 Task: Plan a visit to the science museum on the 12th at 12:00 PM.
Action: Mouse moved to (199, 278)
Screenshot: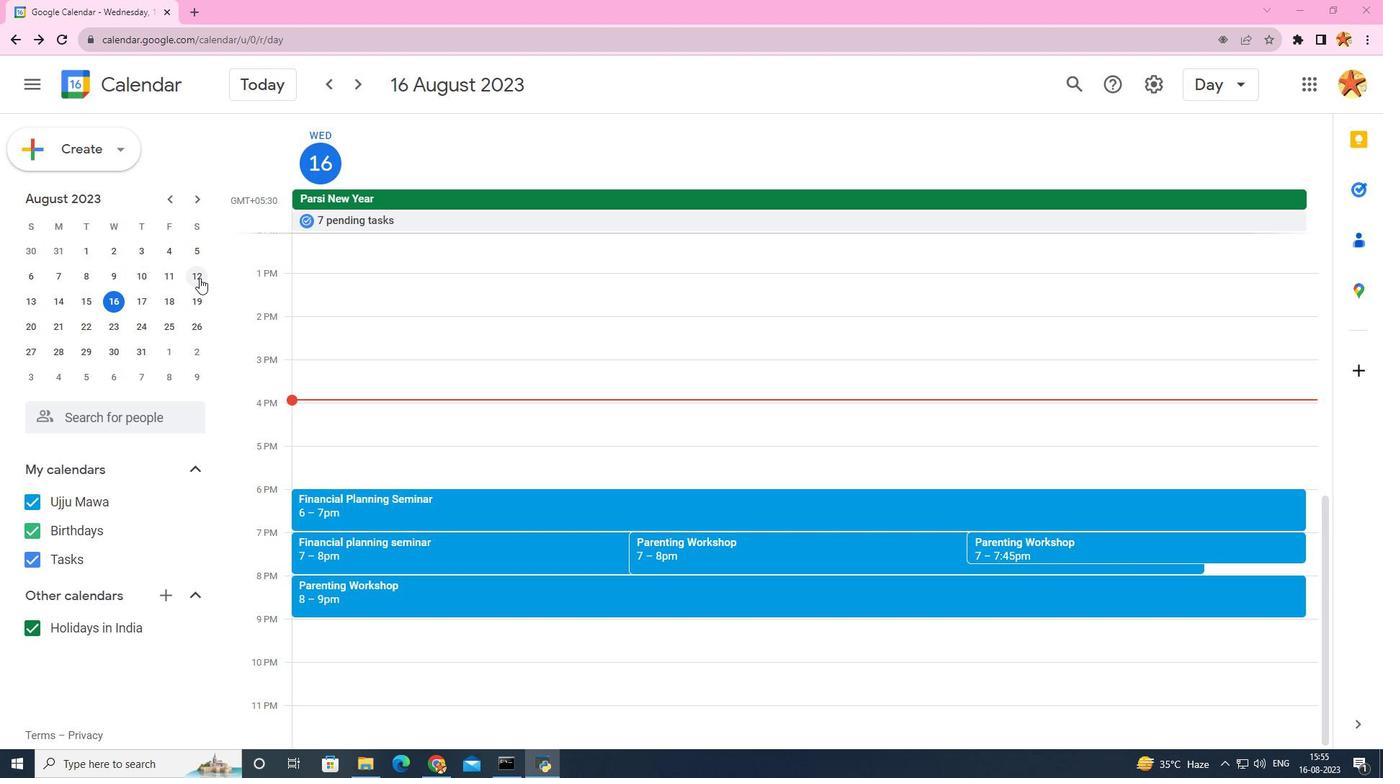 
Action: Mouse pressed left at (199, 278)
Screenshot: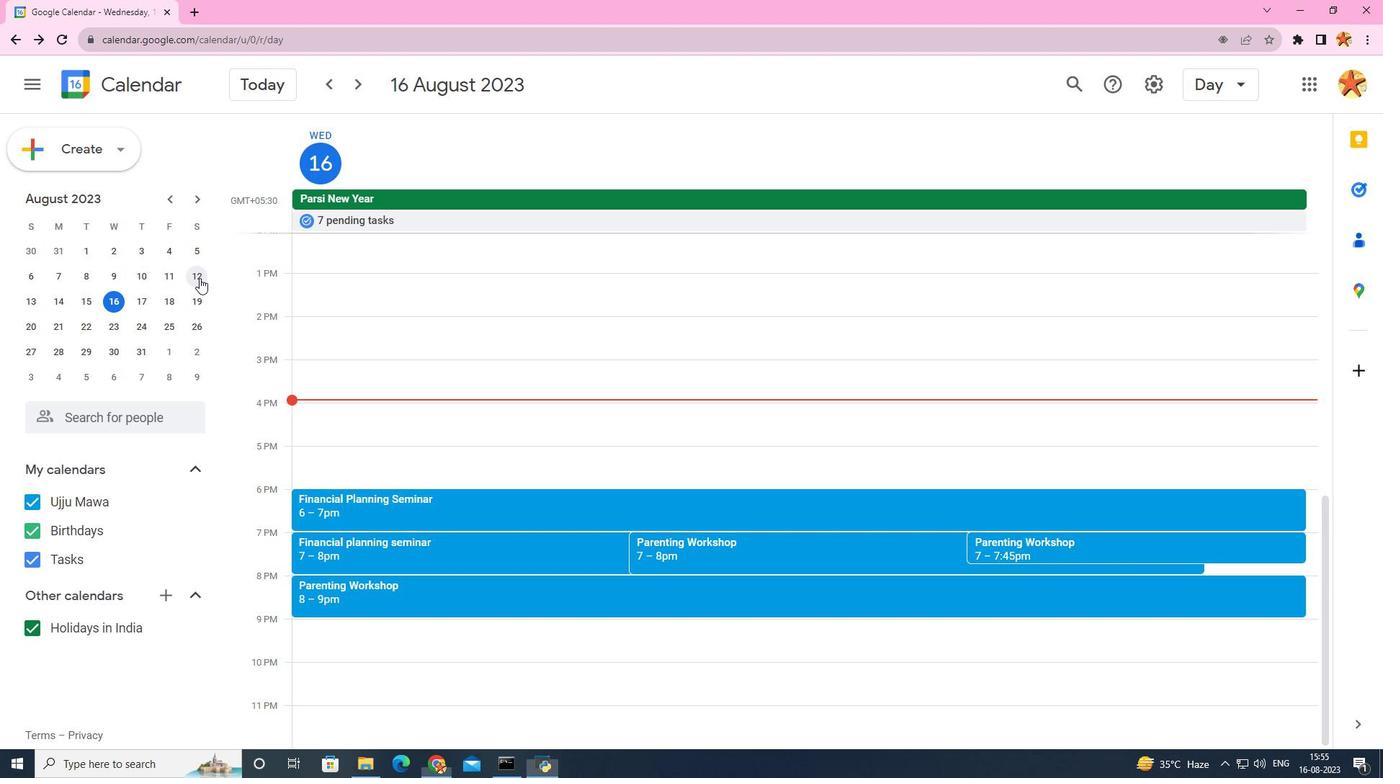 
Action: Mouse moved to (311, 395)
Screenshot: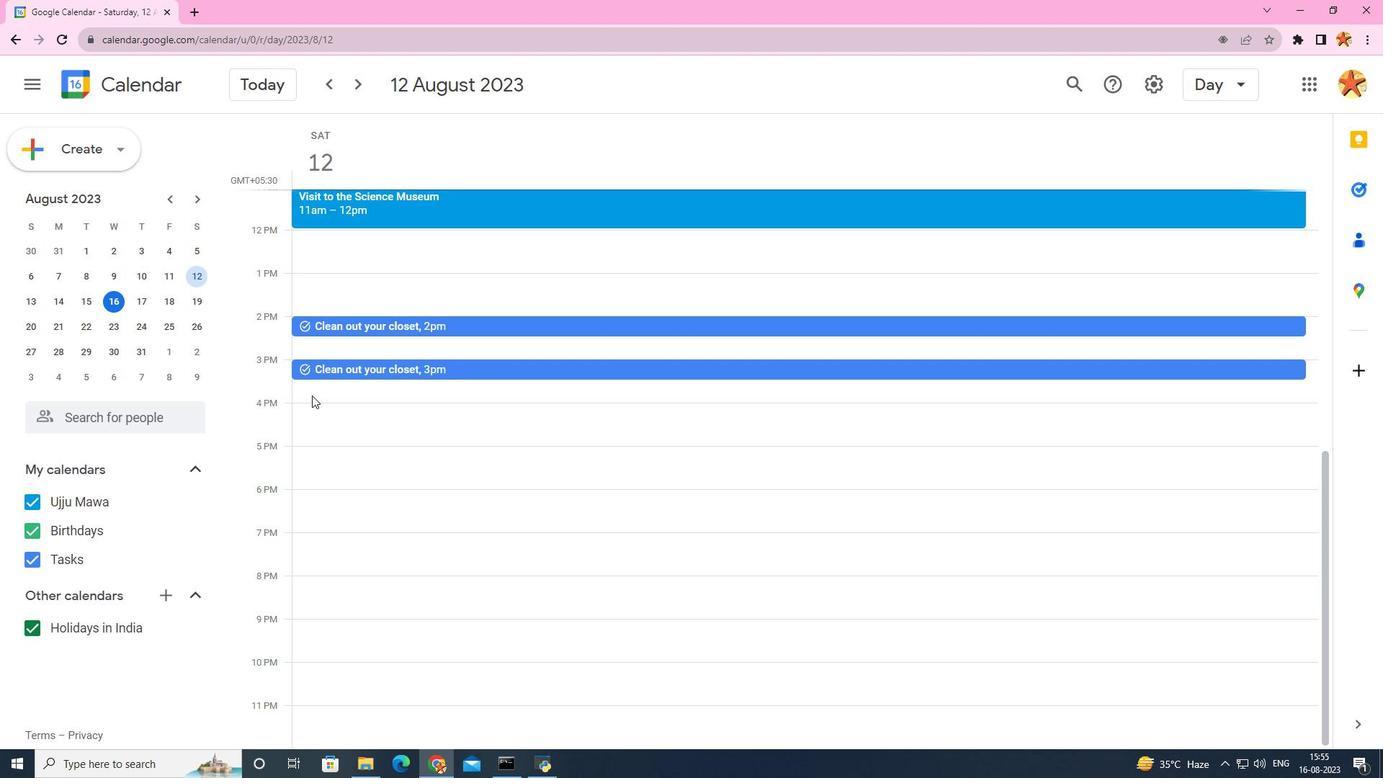 
Action: Mouse scrolled (311, 396) with delta (0, 0)
Screenshot: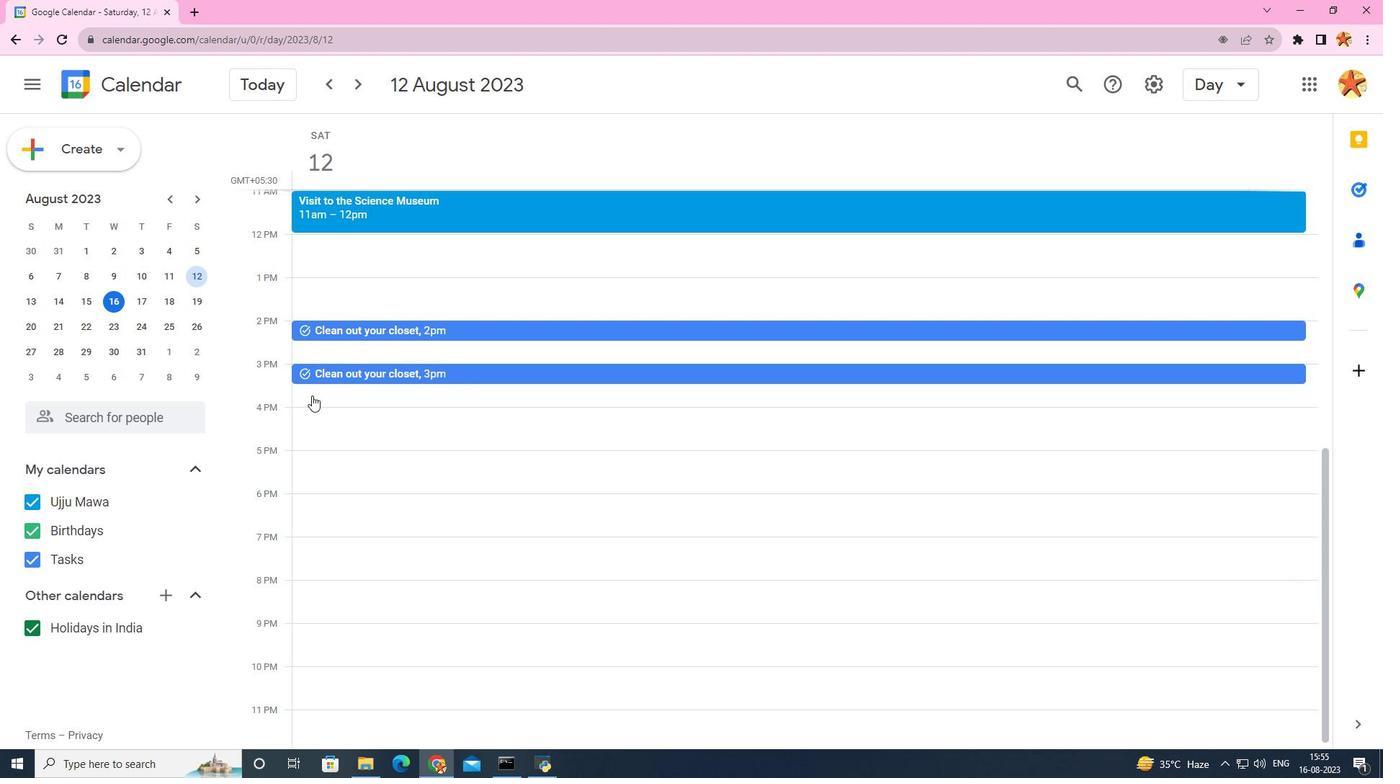
Action: Mouse scrolled (311, 396) with delta (0, 0)
Screenshot: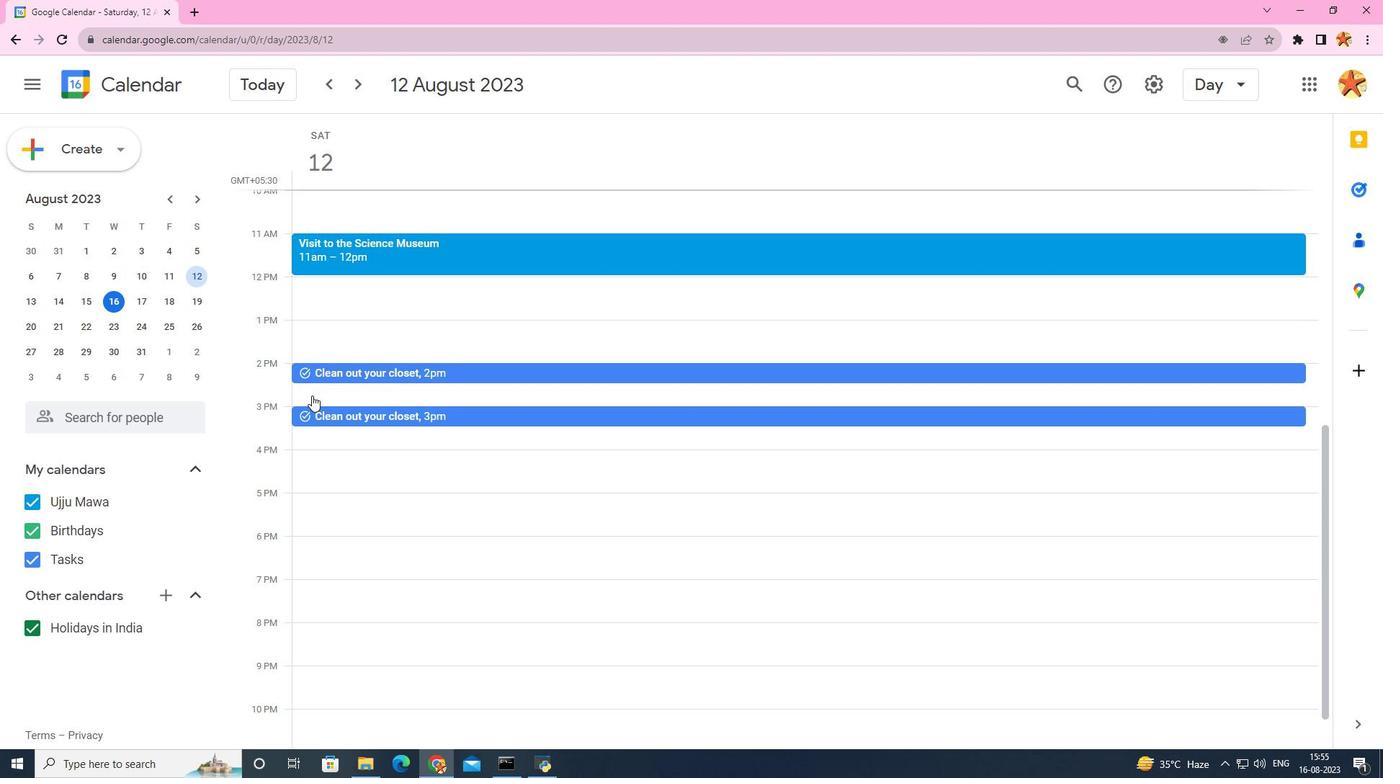 
Action: Mouse scrolled (311, 396) with delta (0, 0)
Screenshot: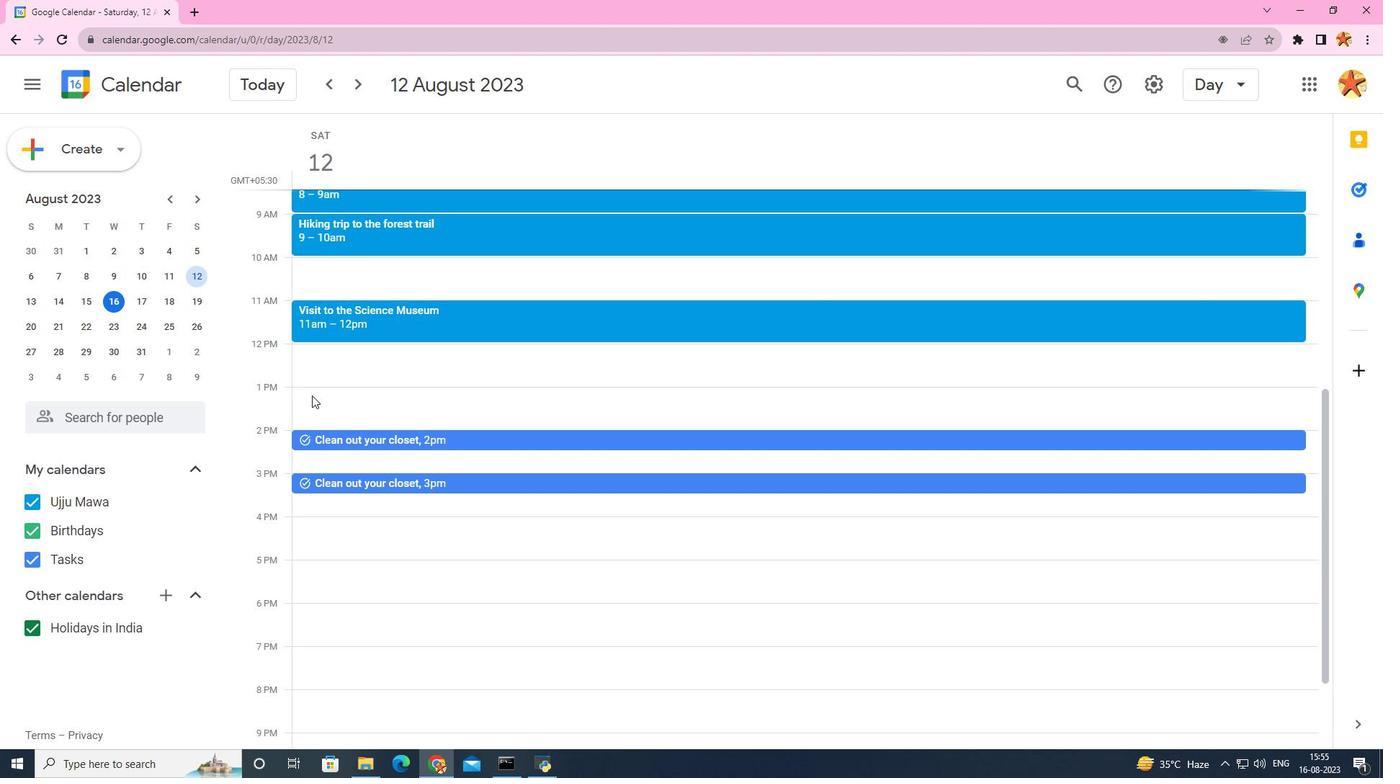 
Action: Mouse moved to (310, 453)
Screenshot: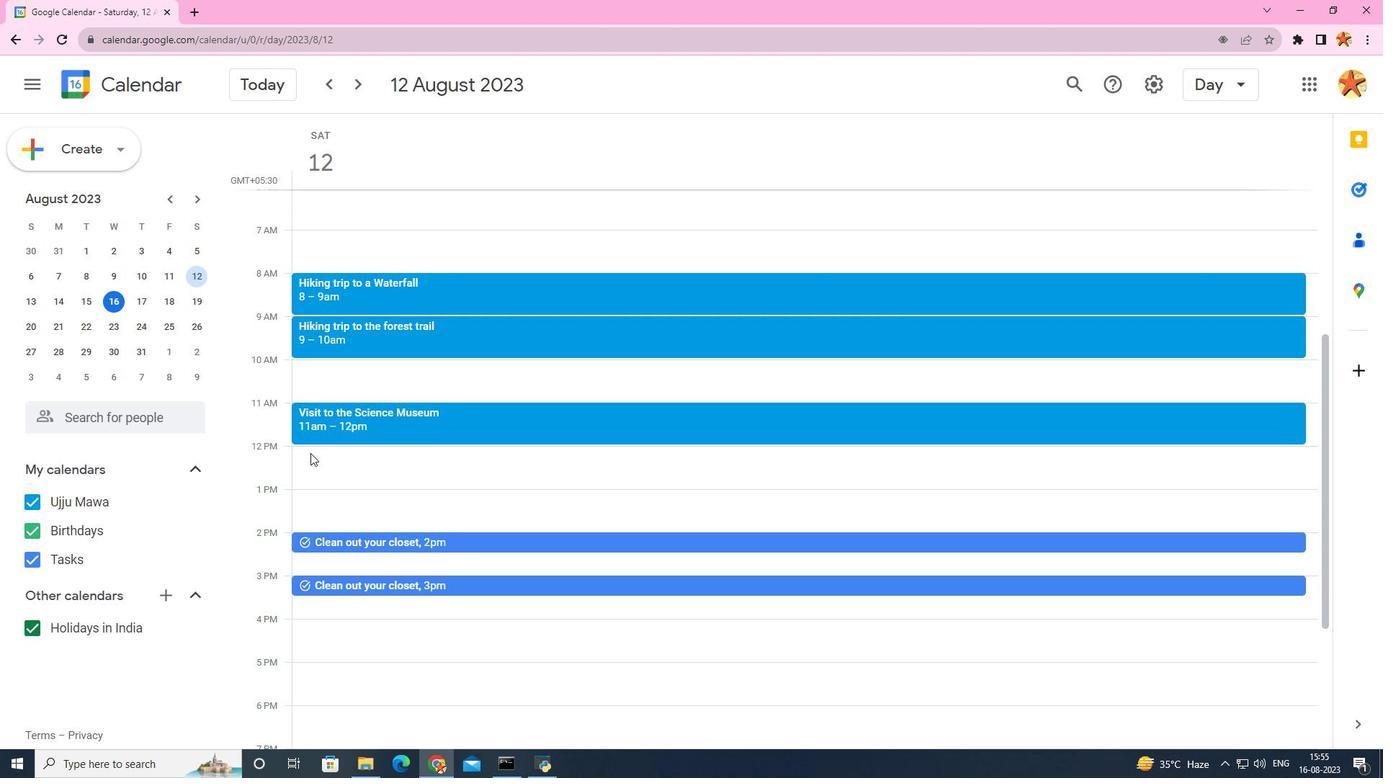 
Action: Mouse pressed left at (310, 453)
Screenshot: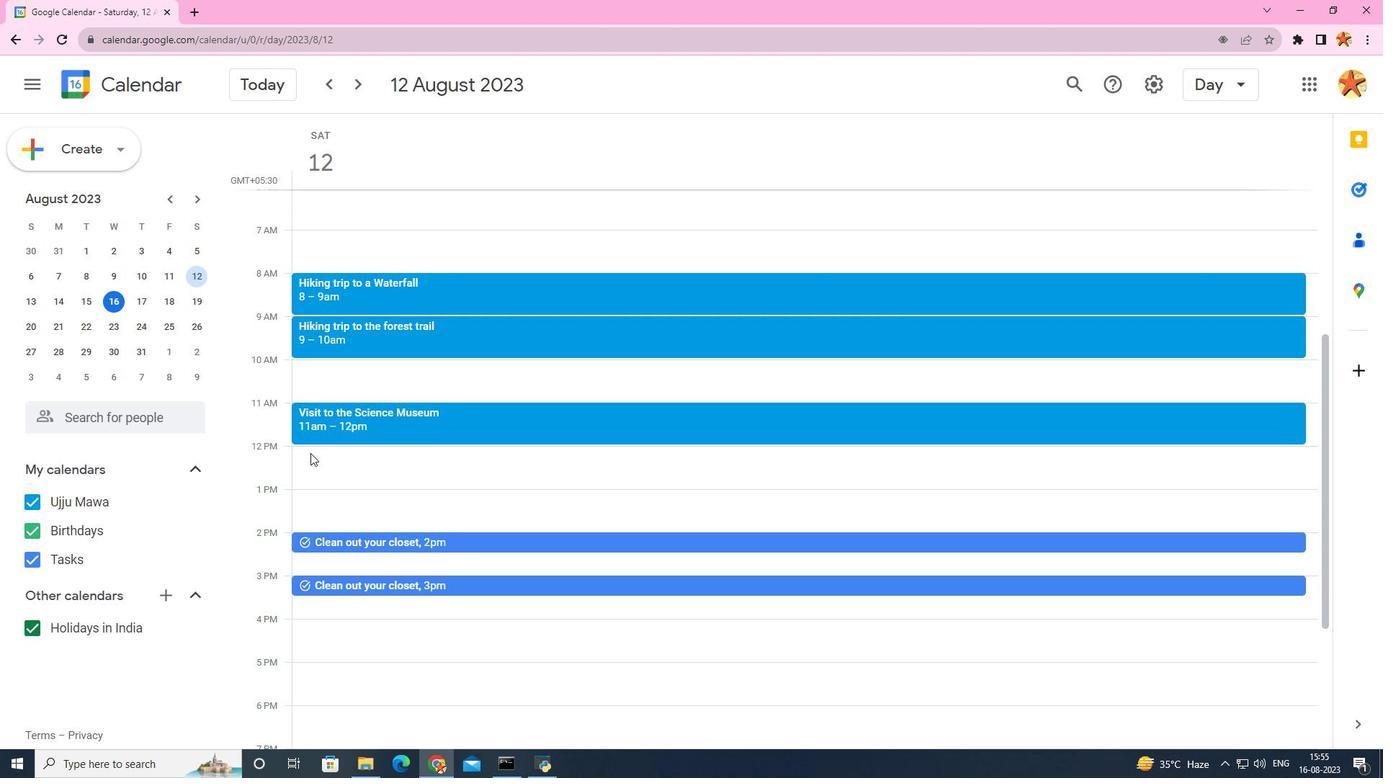 
Action: Mouse moved to (716, 221)
Screenshot: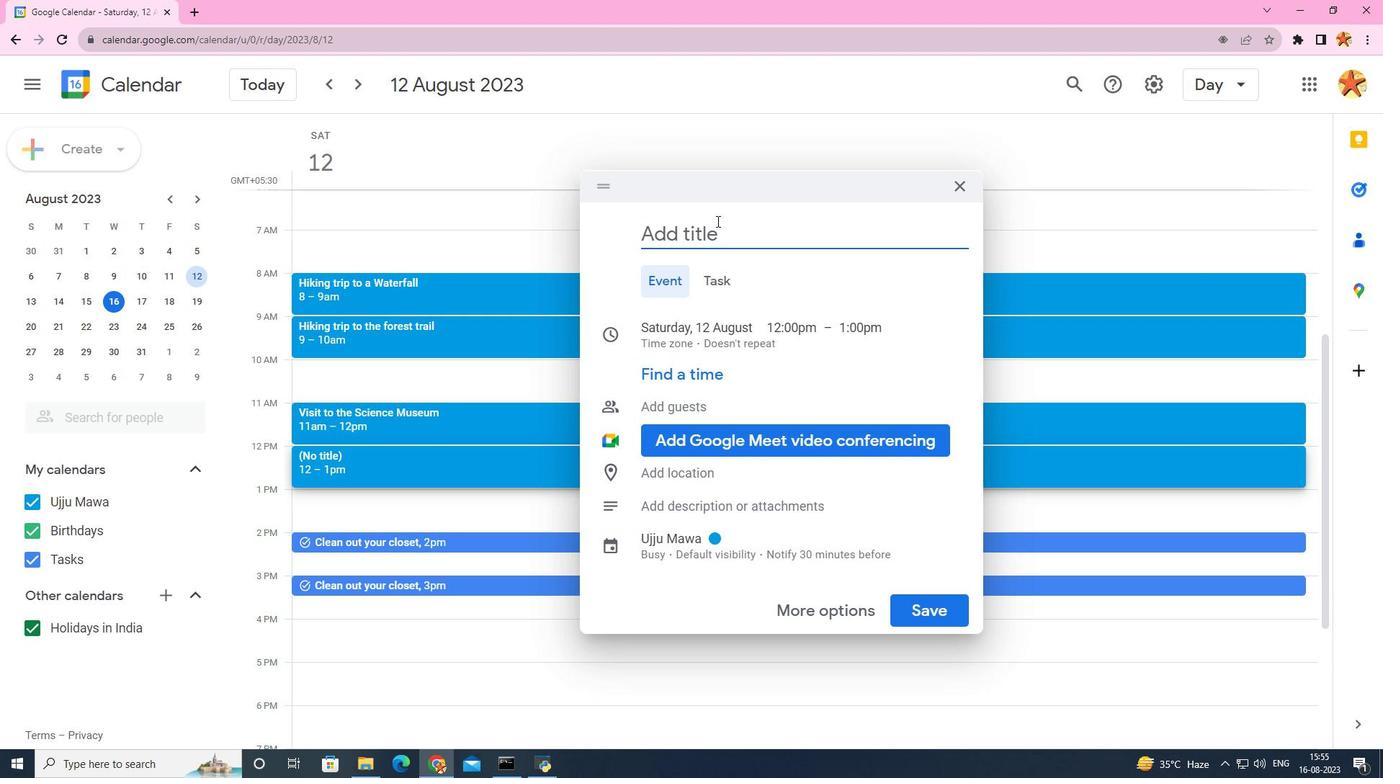 
Action: Key pressed <Key.caps_lock>V<Key.caps_lock>isit<Key.space>to<Key.space>the<Key.space>science<Key.space>,<Key.backspace>muse
Screenshot: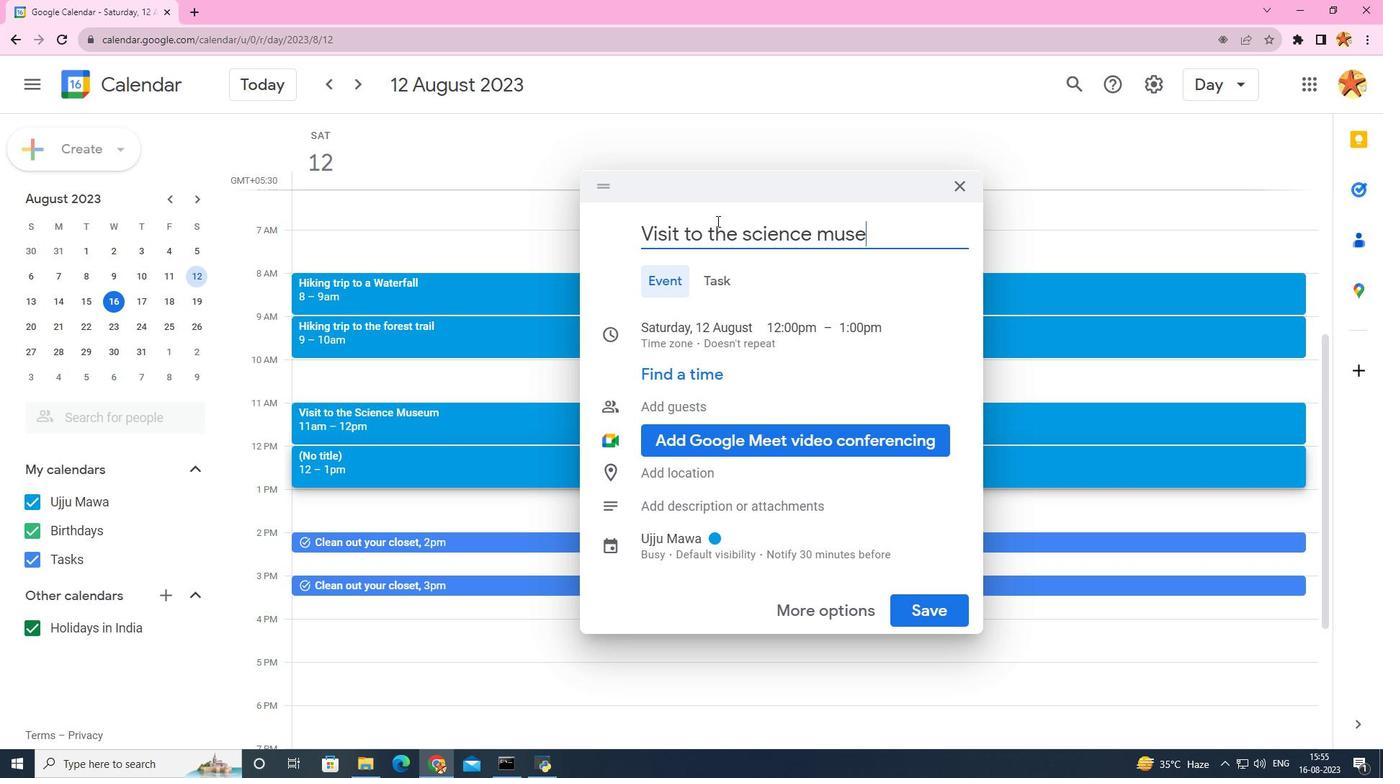 
Action: Mouse moved to (739, 208)
Screenshot: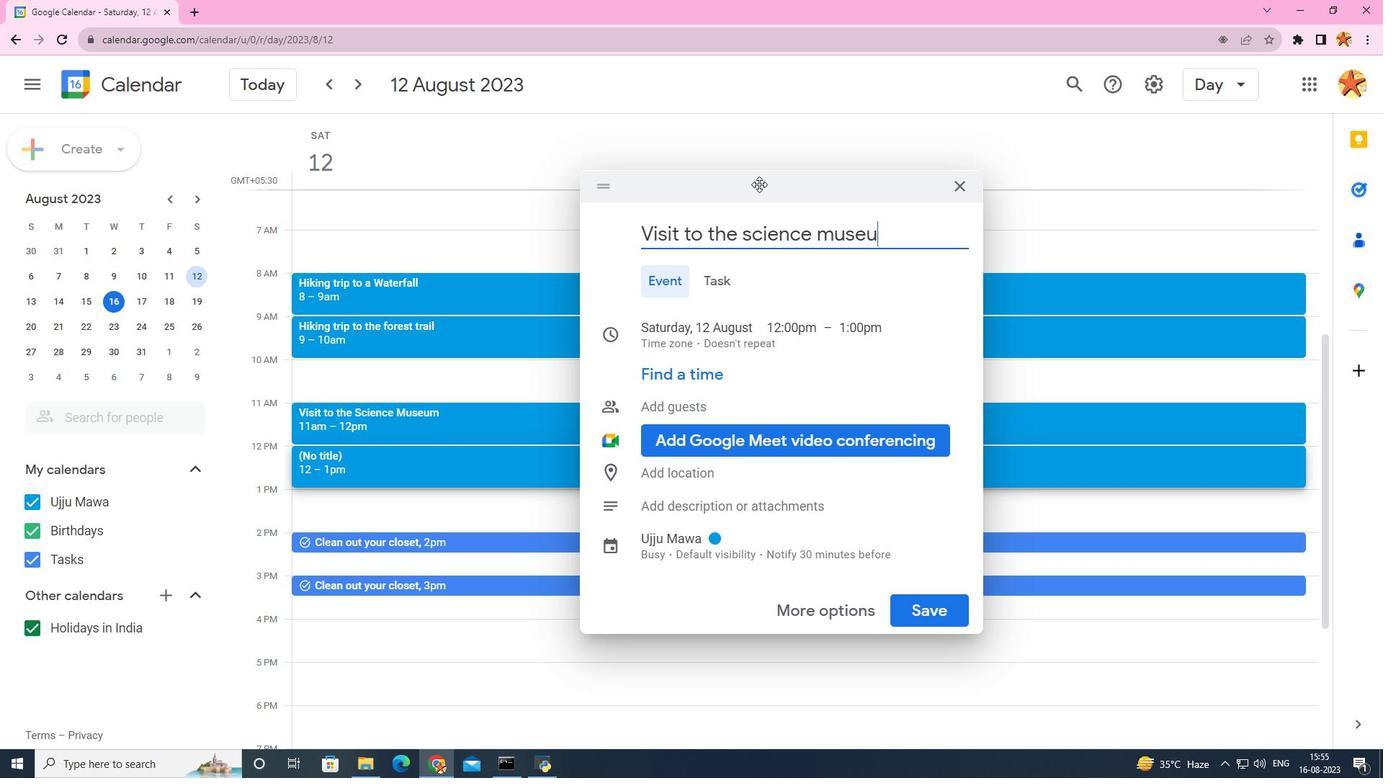 
Action: Key pressed u
Screenshot: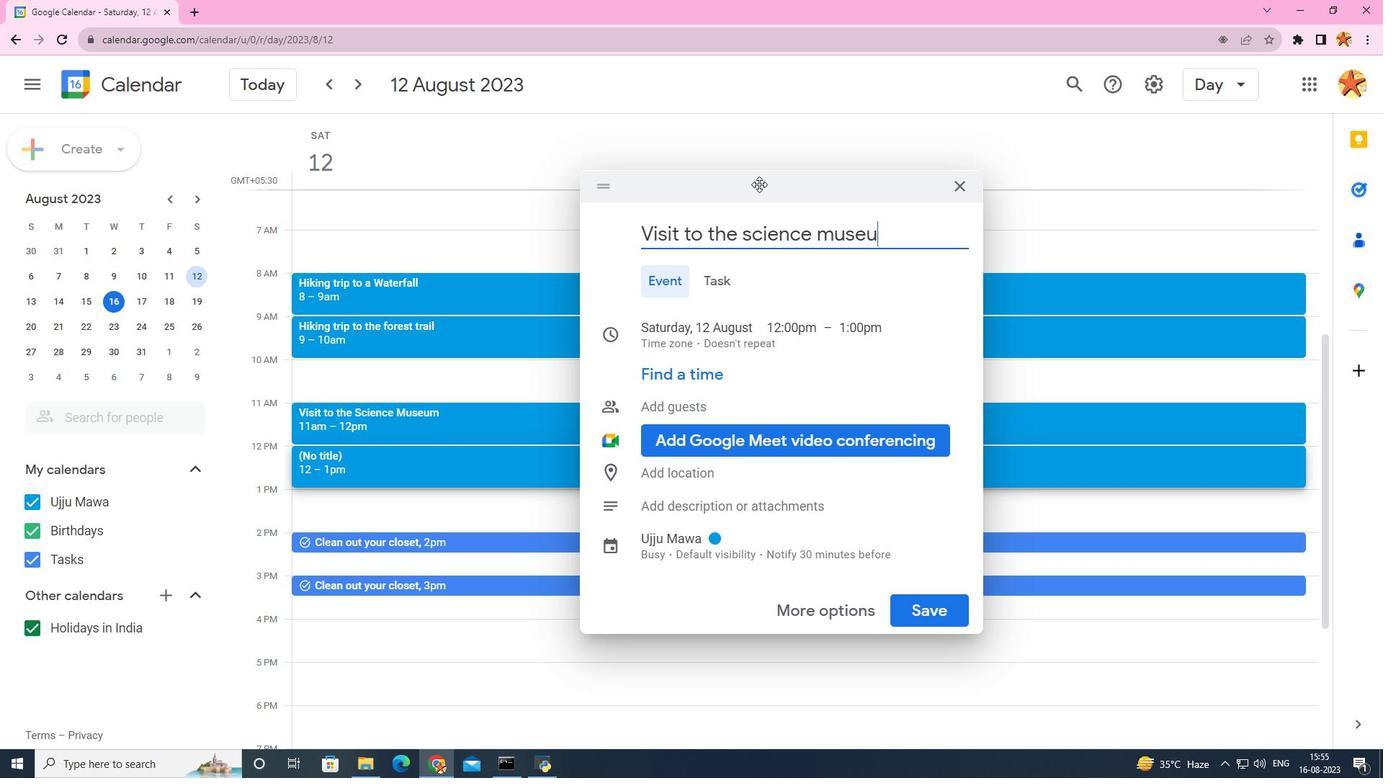 
Action: Mouse moved to (779, 152)
Screenshot: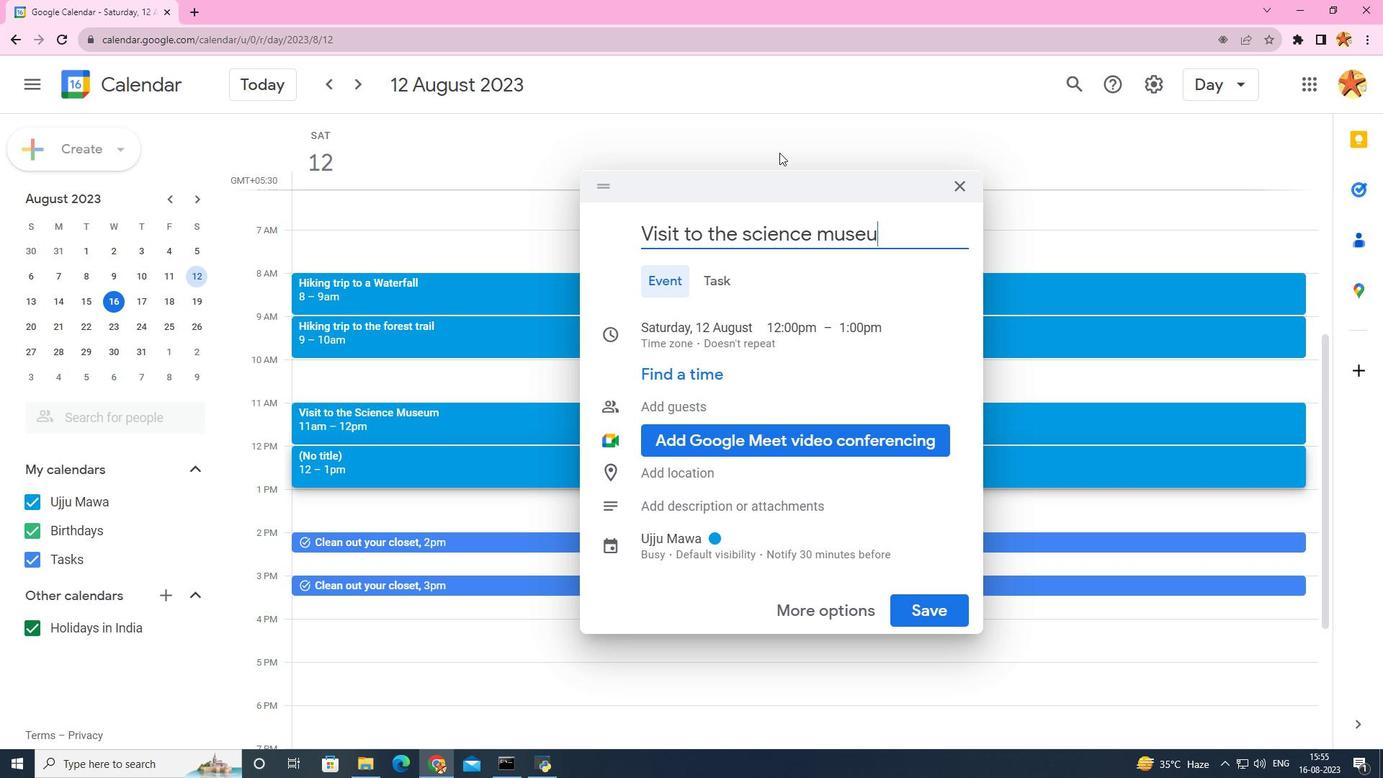 
Action: Key pressed m
Screenshot: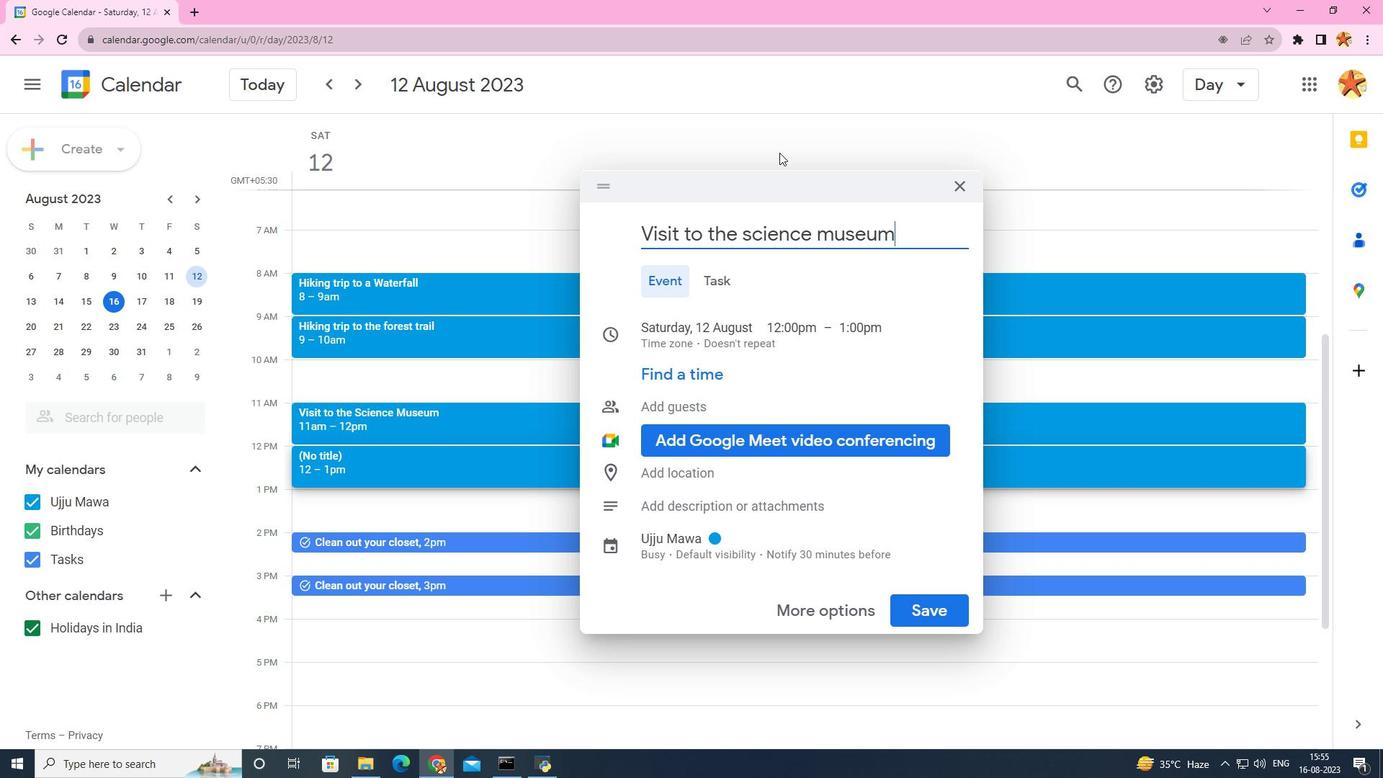 
Action: Mouse moved to (933, 603)
Screenshot: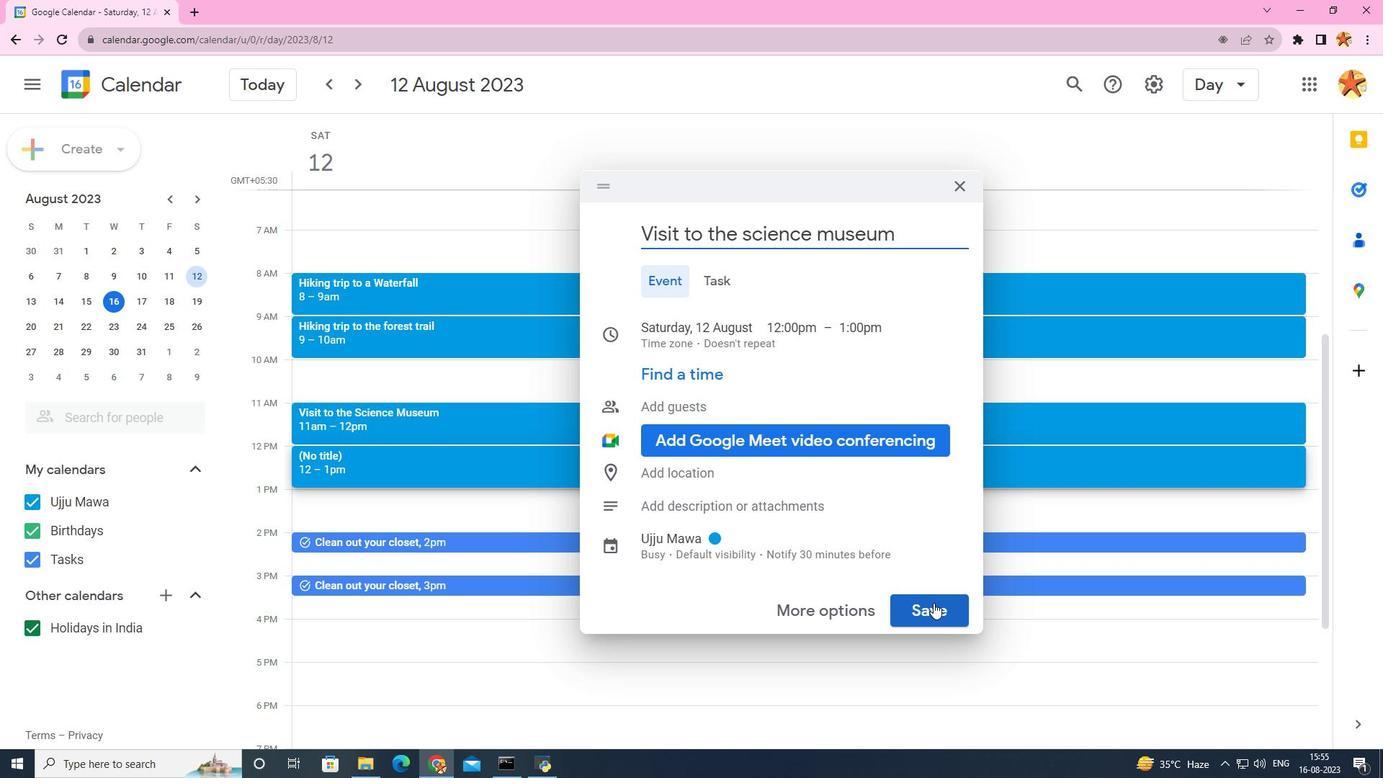 
Action: Mouse pressed left at (933, 603)
Screenshot: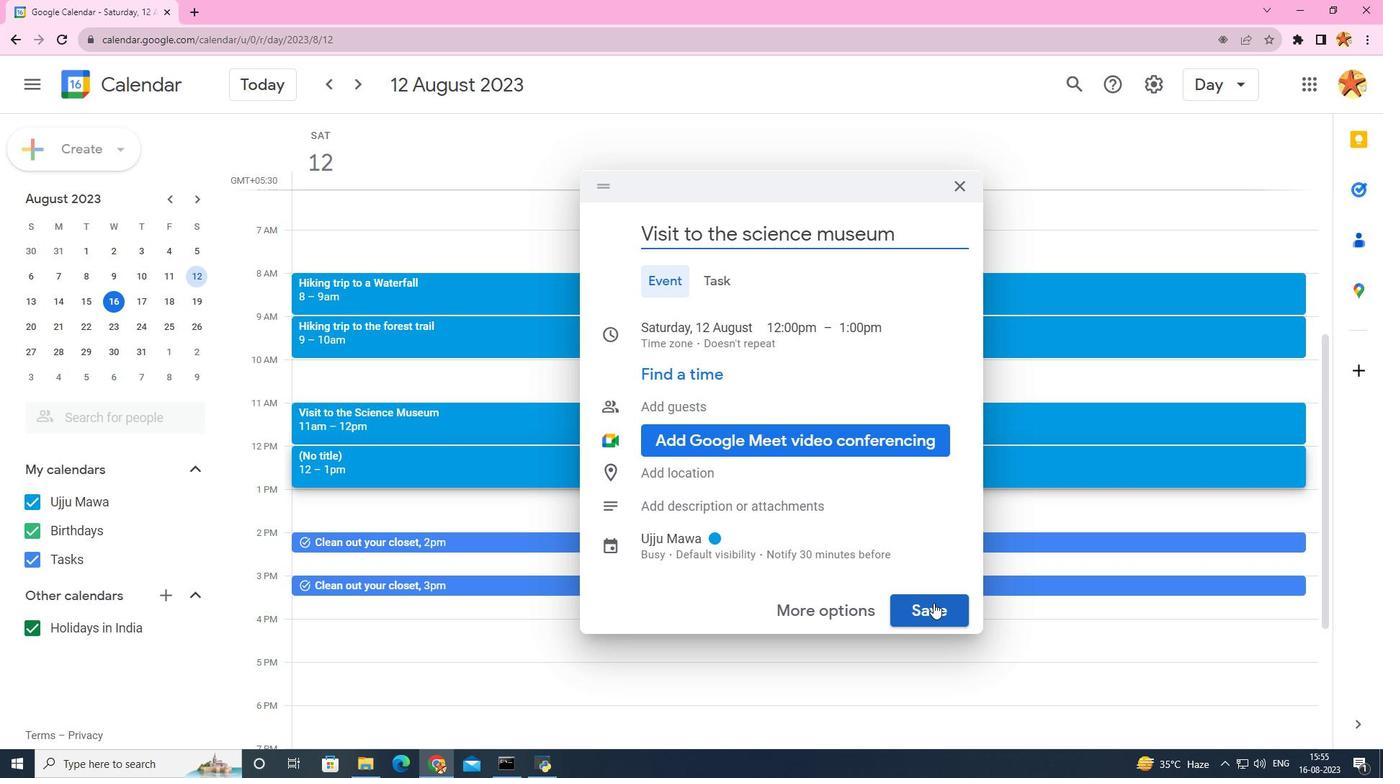 
Action: Mouse moved to (934, 603)
Screenshot: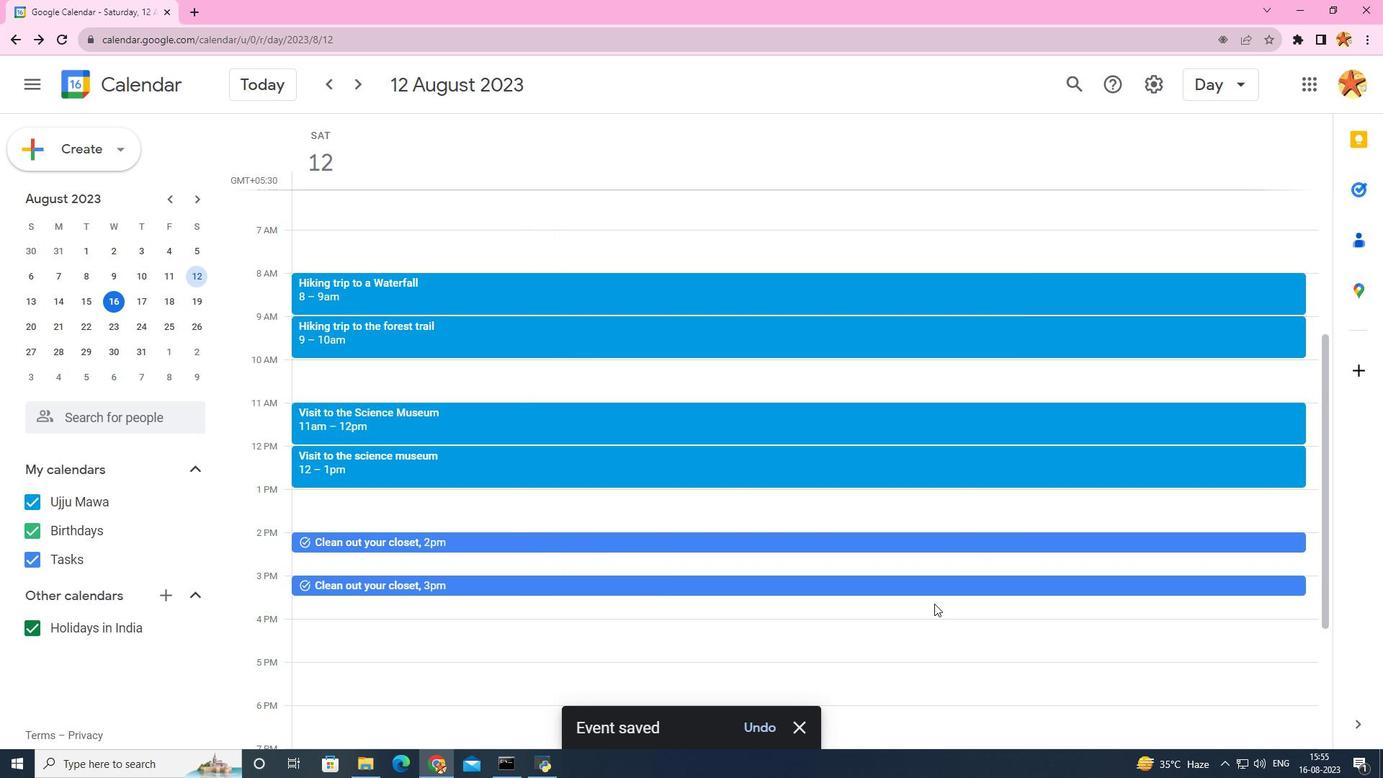 
